 Task: Increase font size 4 times.
Action: Mouse moved to (365, 252)
Screenshot: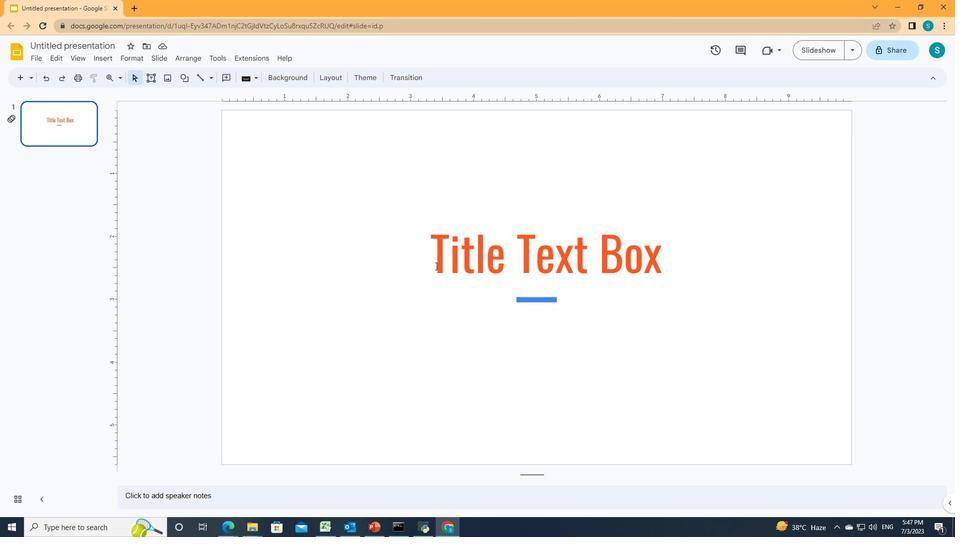 
Action: Mouse pressed left at (365, 252)
Screenshot: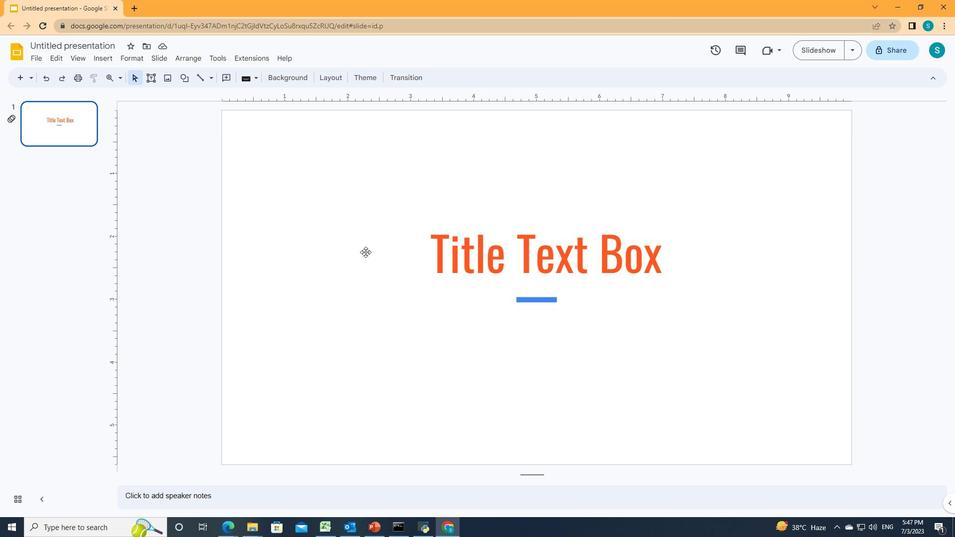 
Action: Mouse moved to (407, 247)
Screenshot: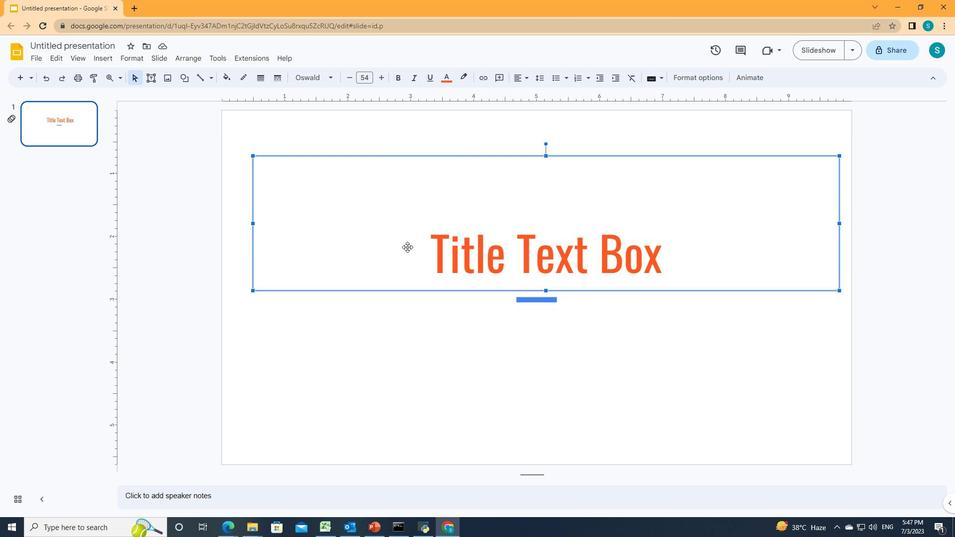 
Action: Mouse pressed left at (407, 247)
Screenshot: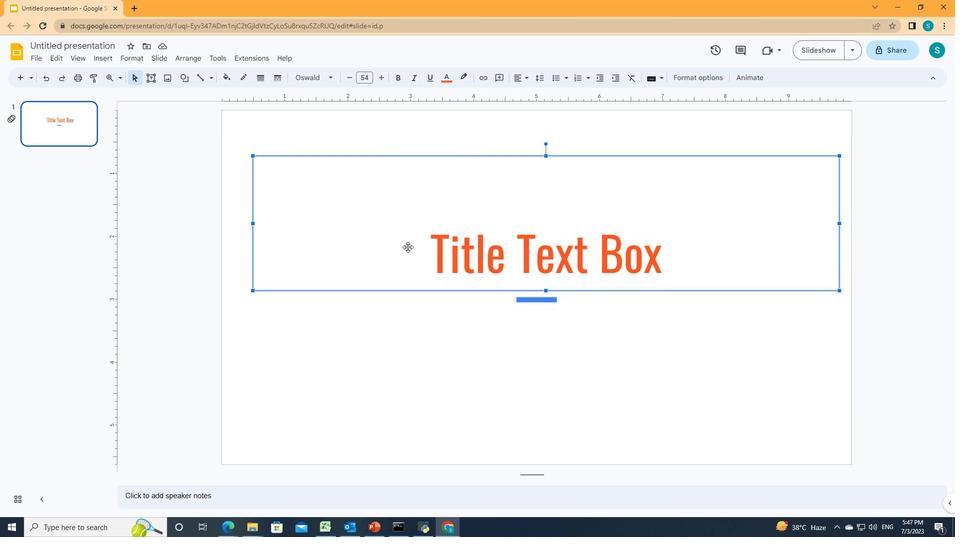 
Action: Mouse pressed left at (407, 247)
Screenshot: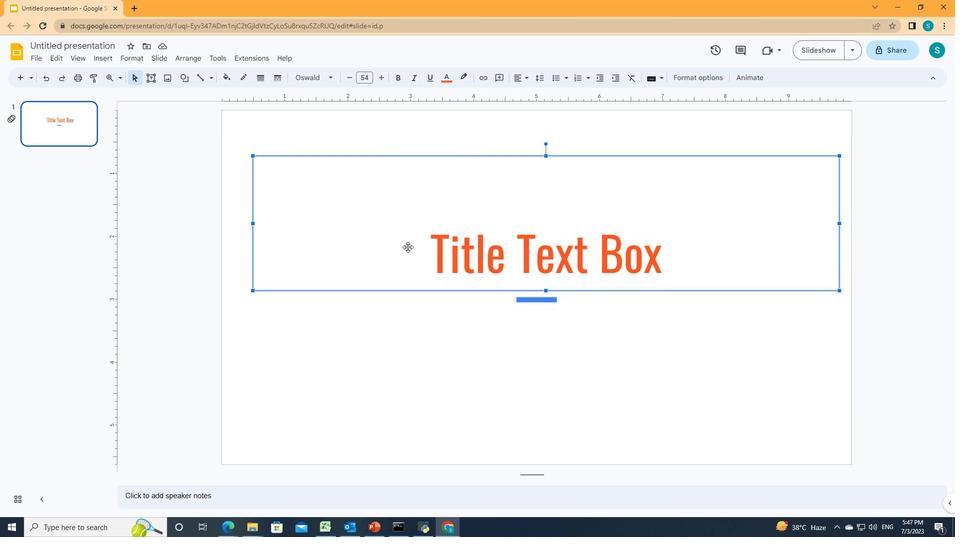 
Action: Mouse moved to (410, 247)
Screenshot: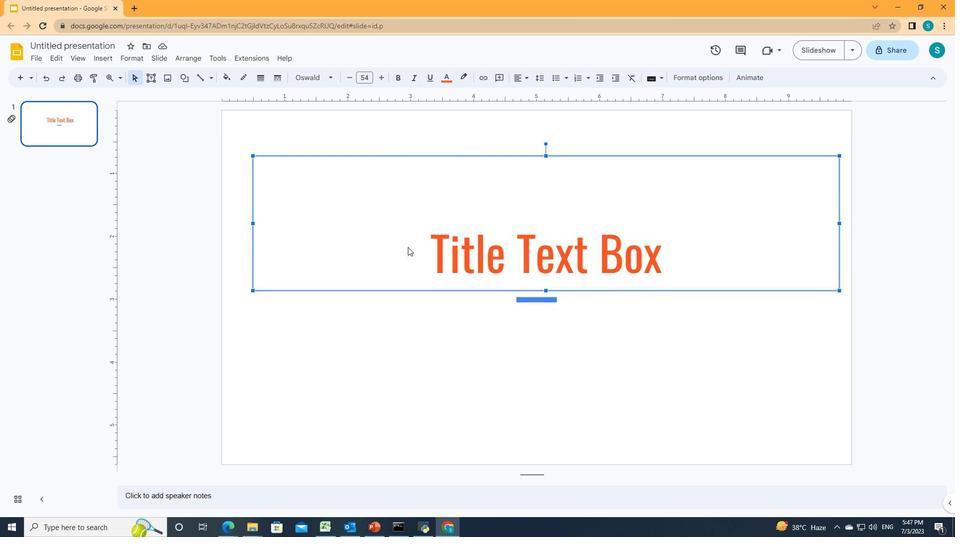 
Action: Mouse pressed left at (410, 247)
Screenshot: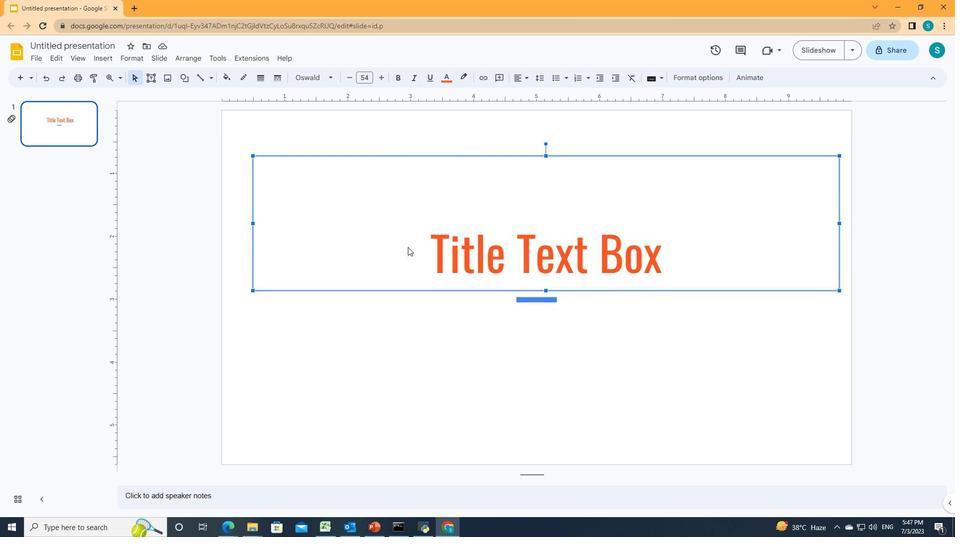 
Action: Mouse moved to (379, 74)
Screenshot: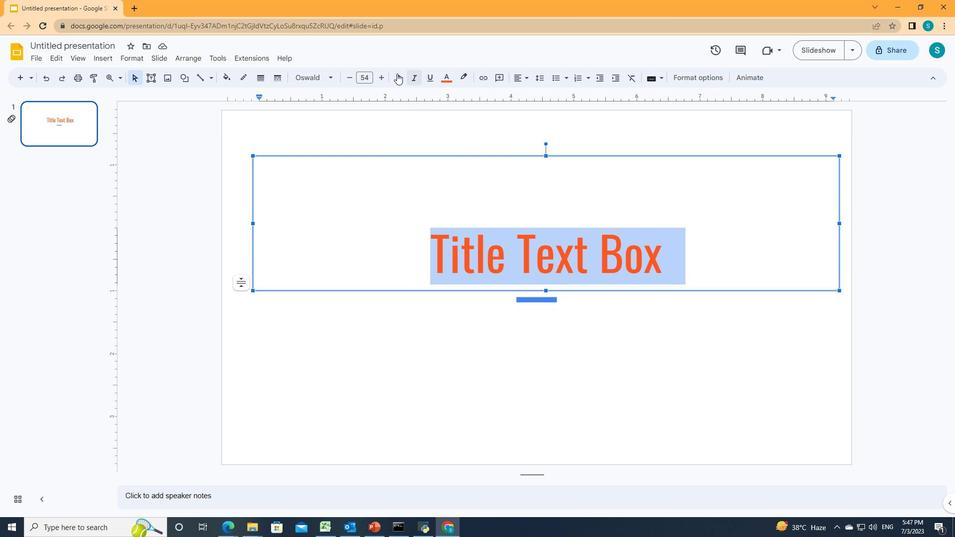 
Action: Mouse pressed left at (379, 74)
Screenshot: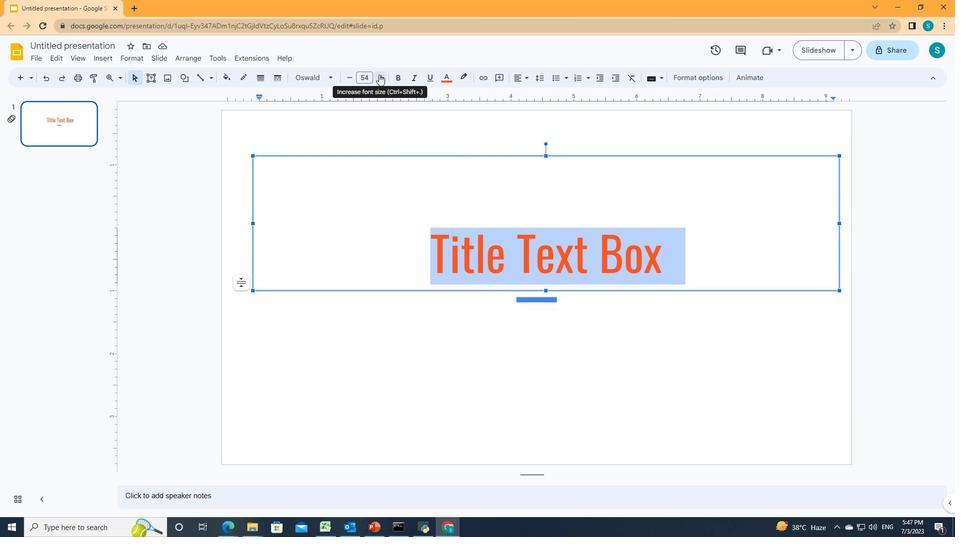 
Action: Mouse pressed left at (379, 74)
Screenshot: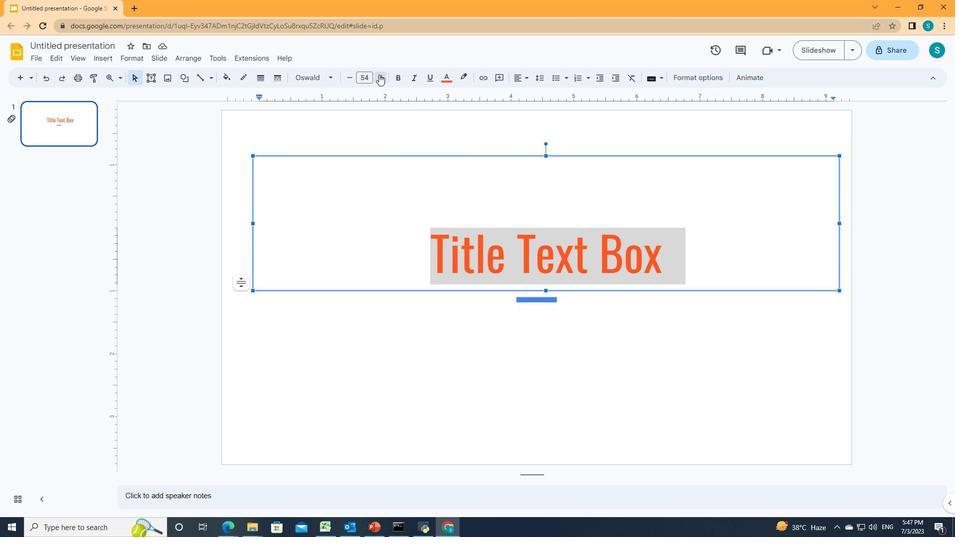 
Action: Mouse pressed left at (379, 74)
Screenshot: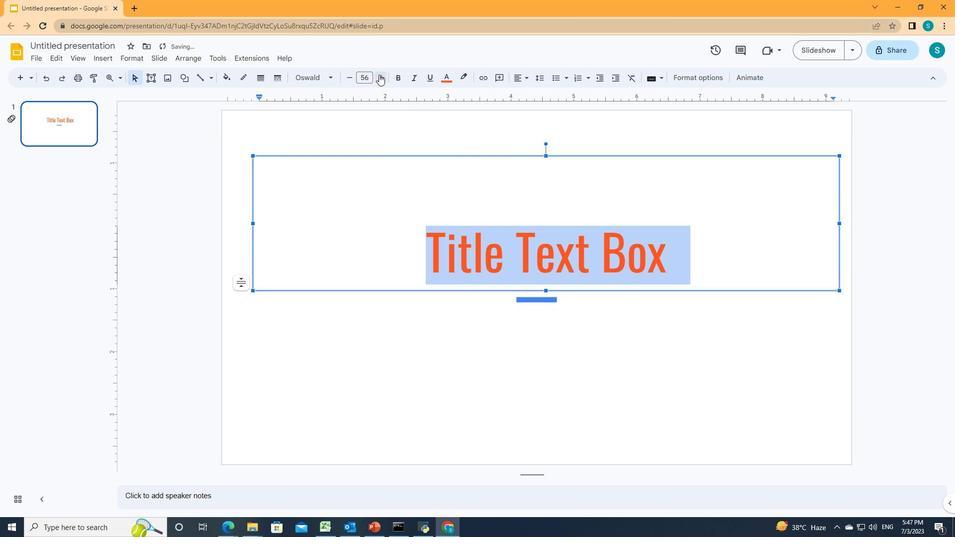 
Action: Mouse pressed left at (379, 74)
Screenshot: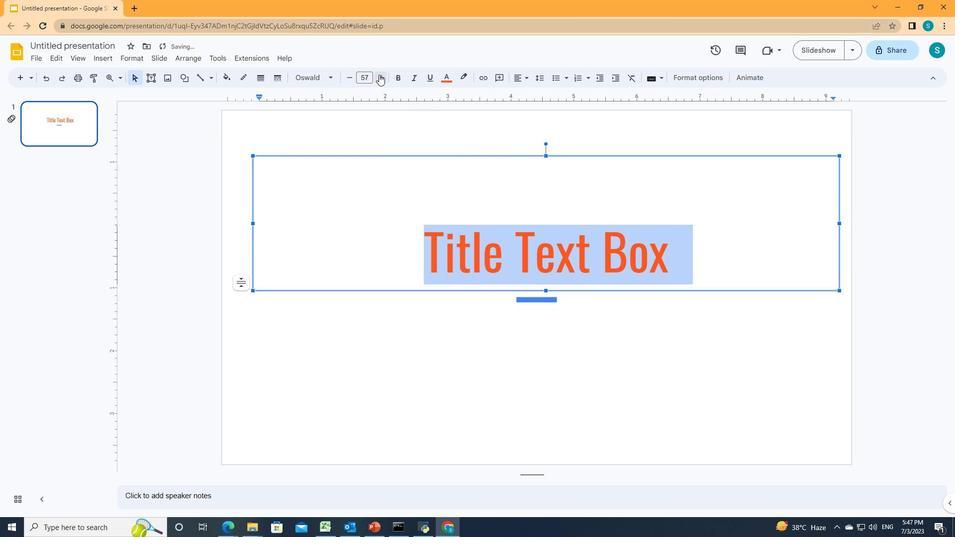 
Action: Mouse moved to (378, 364)
Screenshot: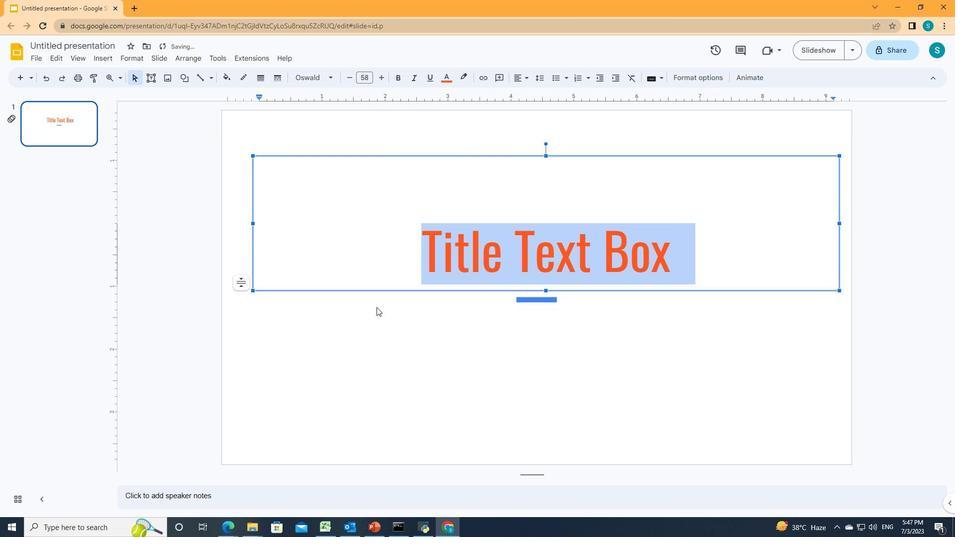 
